 Task: Reopen a recently closed tab.
Action: Mouse moved to (320, 13)
Screenshot: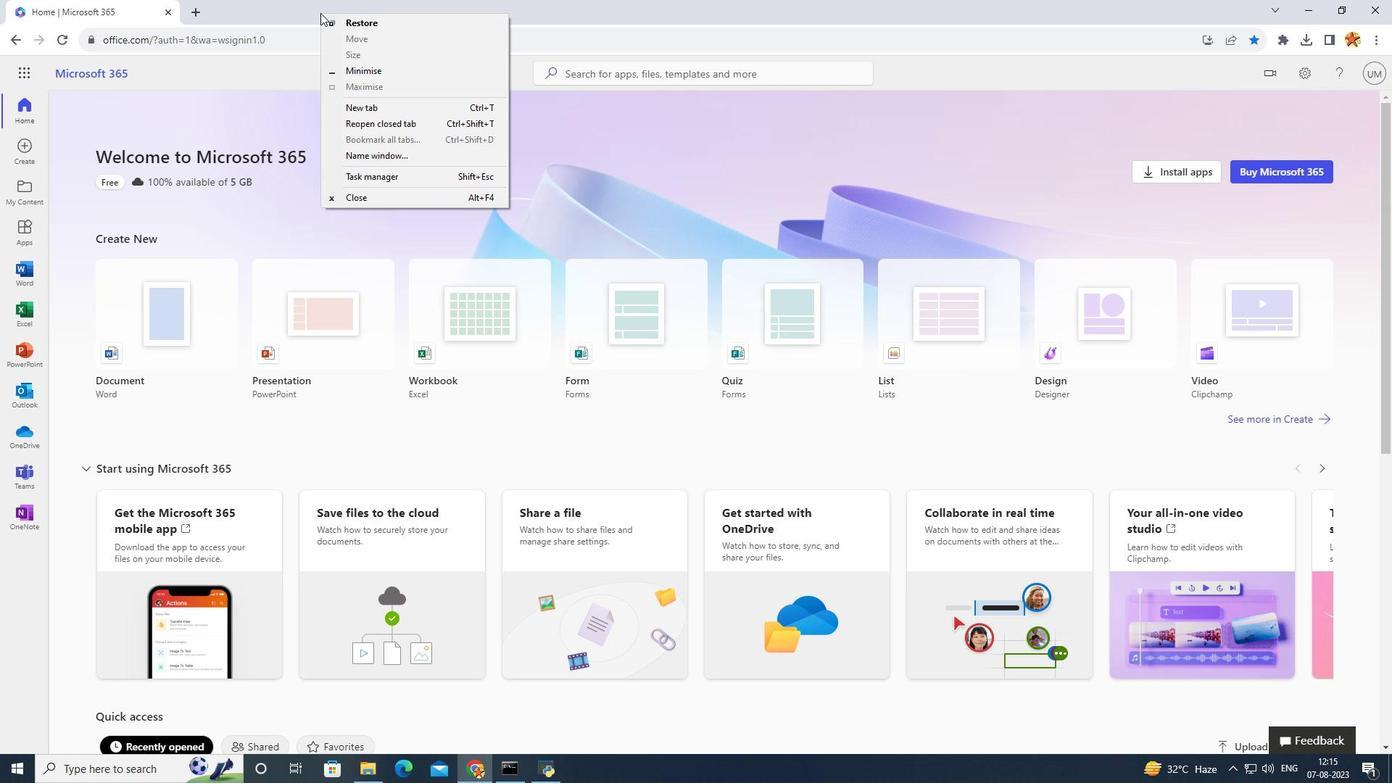 
Action: Mouse pressed right at (320, 13)
Screenshot: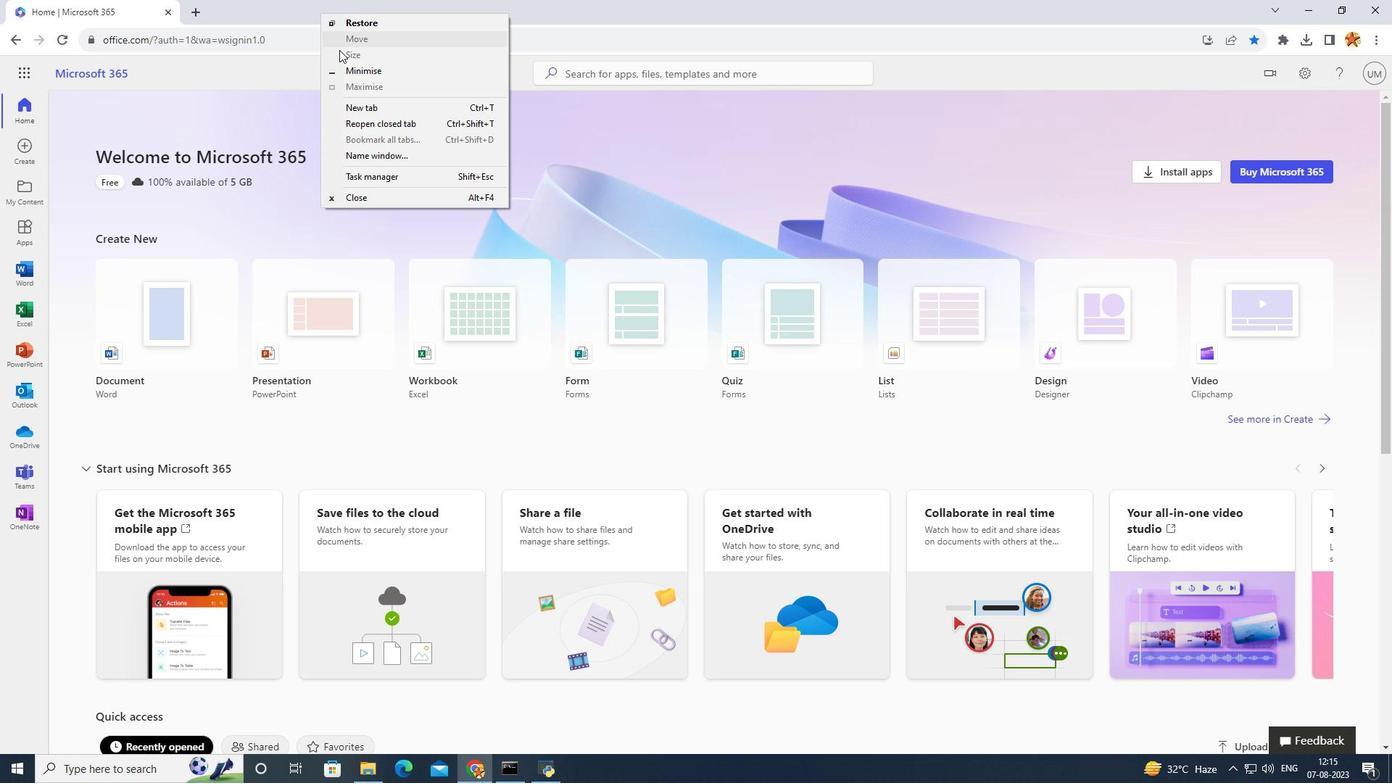 
Action: Mouse moved to (358, 123)
Screenshot: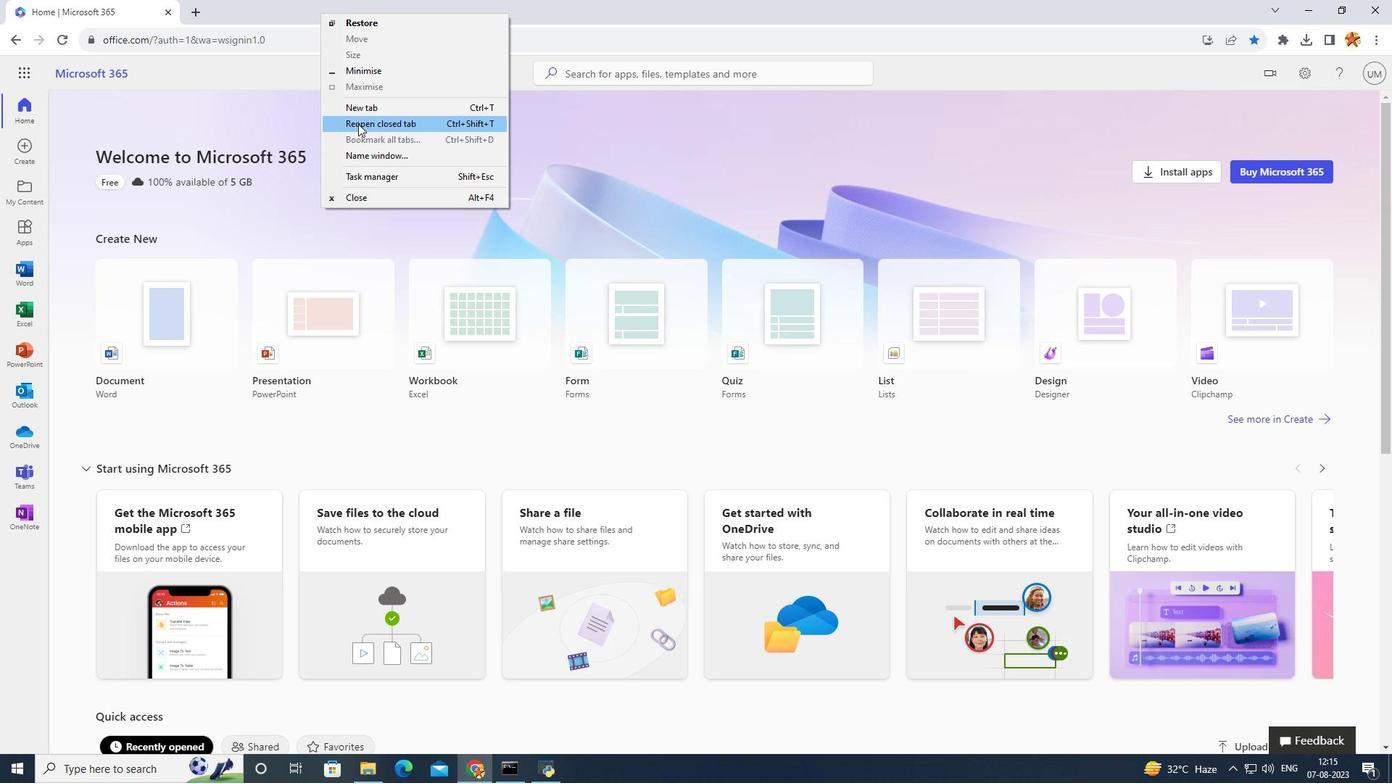 
Action: Mouse pressed left at (358, 123)
Screenshot: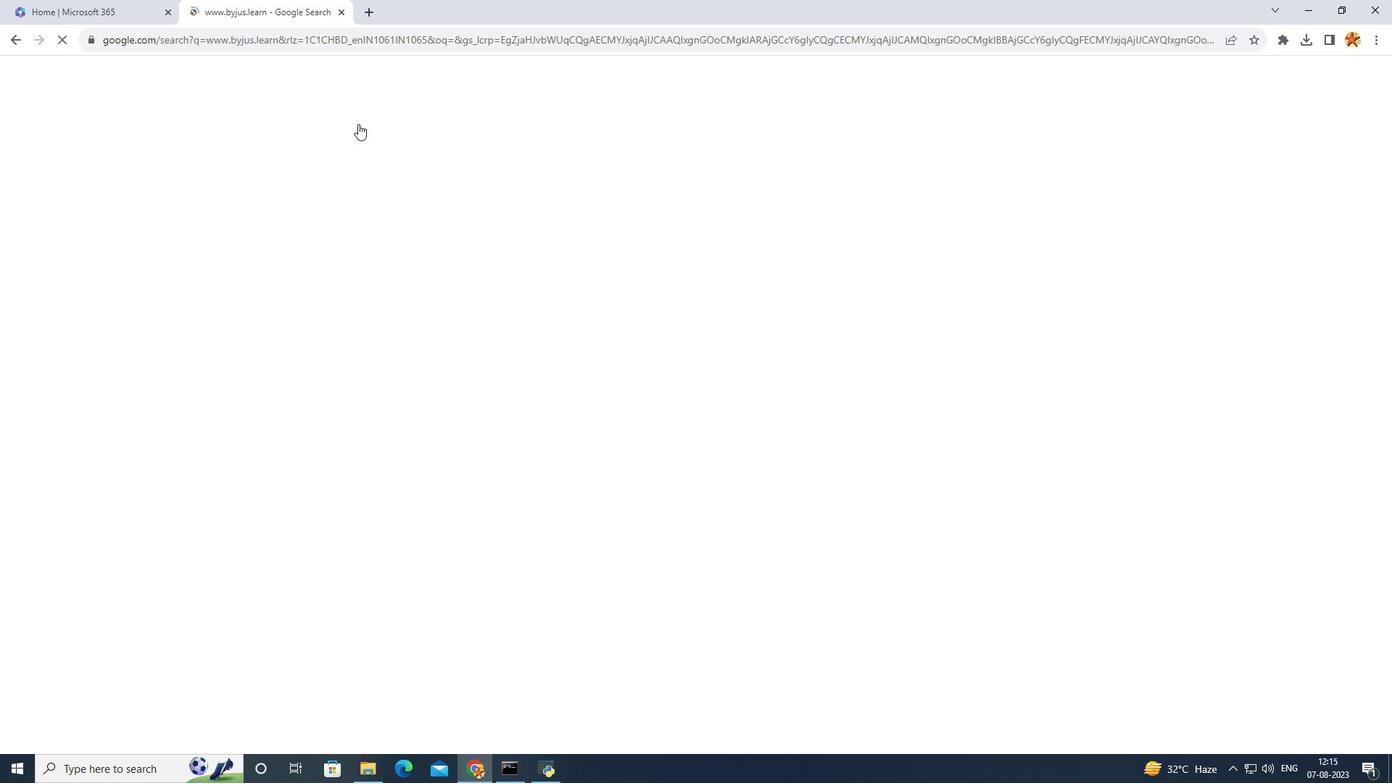 
Action: Mouse moved to (418, 204)
Screenshot: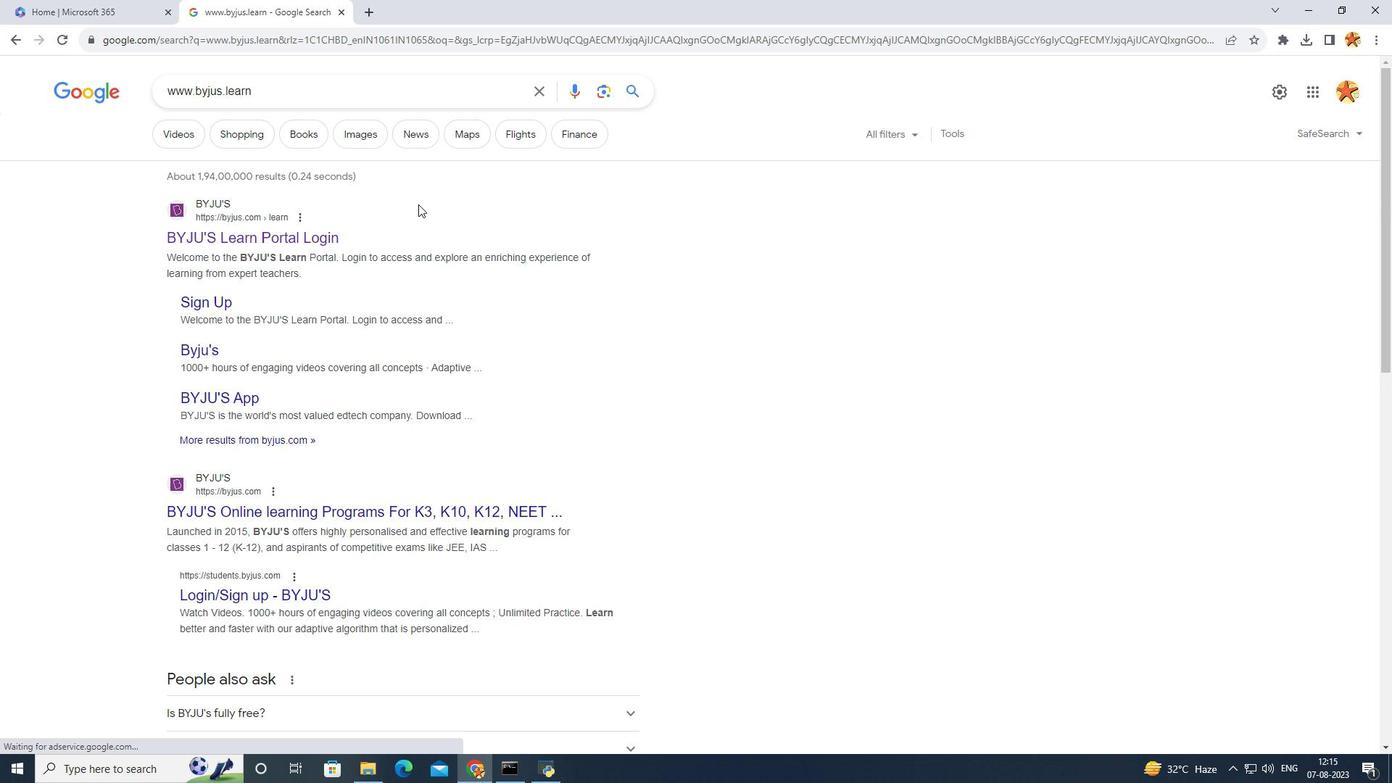 
